 Task: Create in the project Vigilant a sprint 'DevOps Drive'.
Action: Mouse moved to (173, 54)
Screenshot: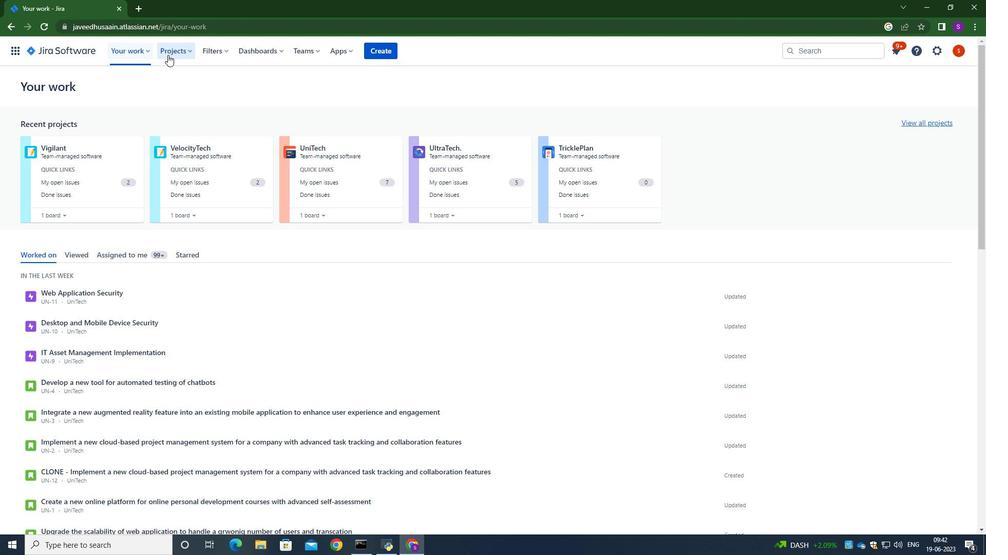
Action: Mouse pressed left at (173, 54)
Screenshot: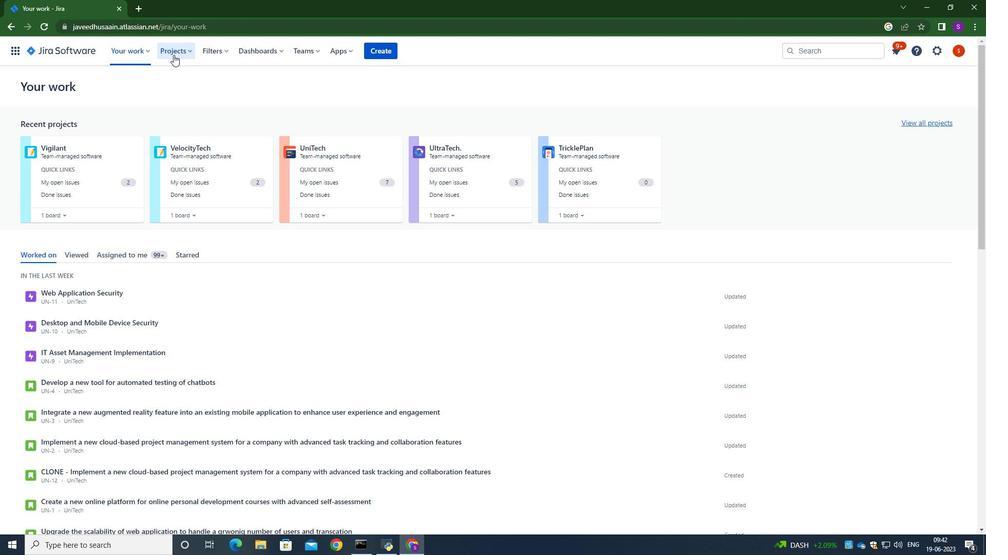 
Action: Mouse moved to (204, 99)
Screenshot: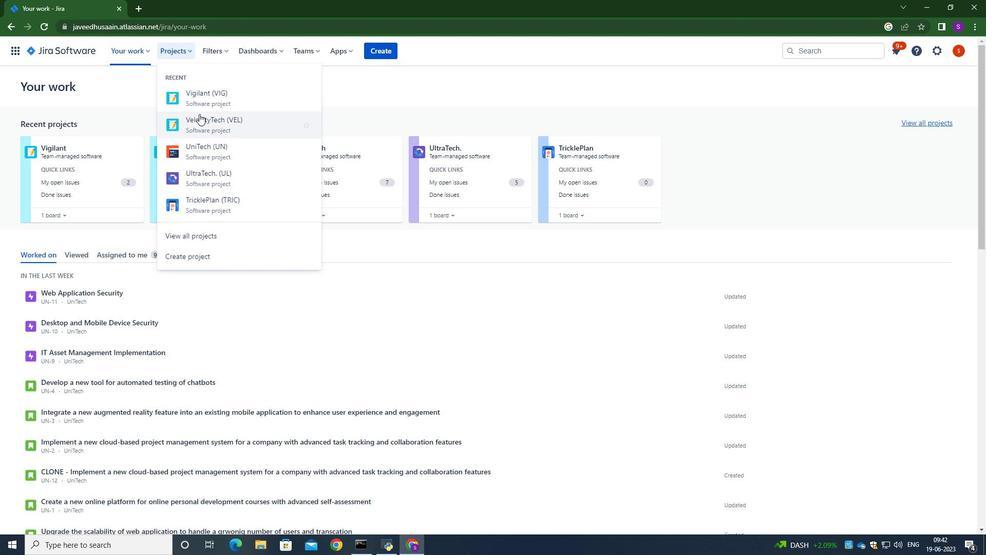 
Action: Mouse pressed left at (204, 99)
Screenshot: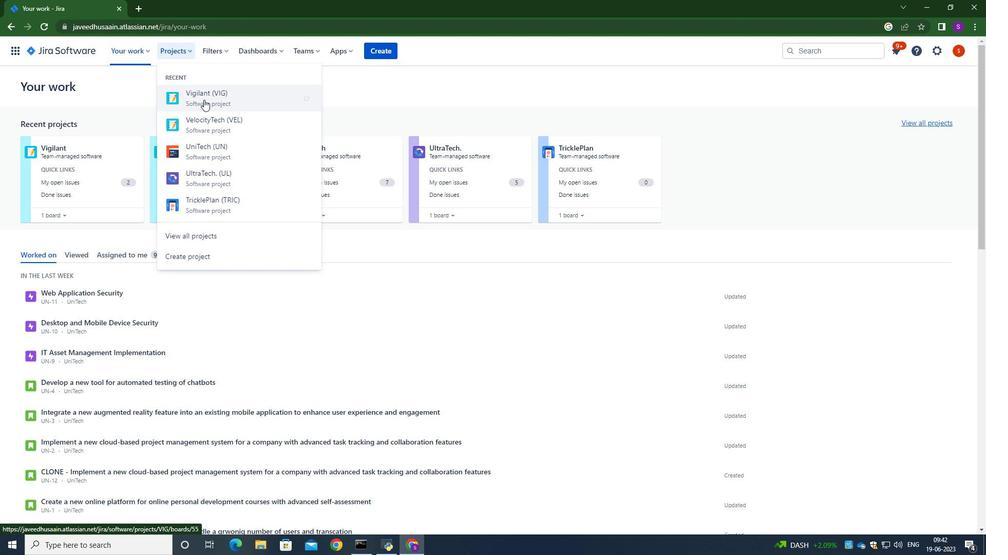 
Action: Mouse moved to (40, 154)
Screenshot: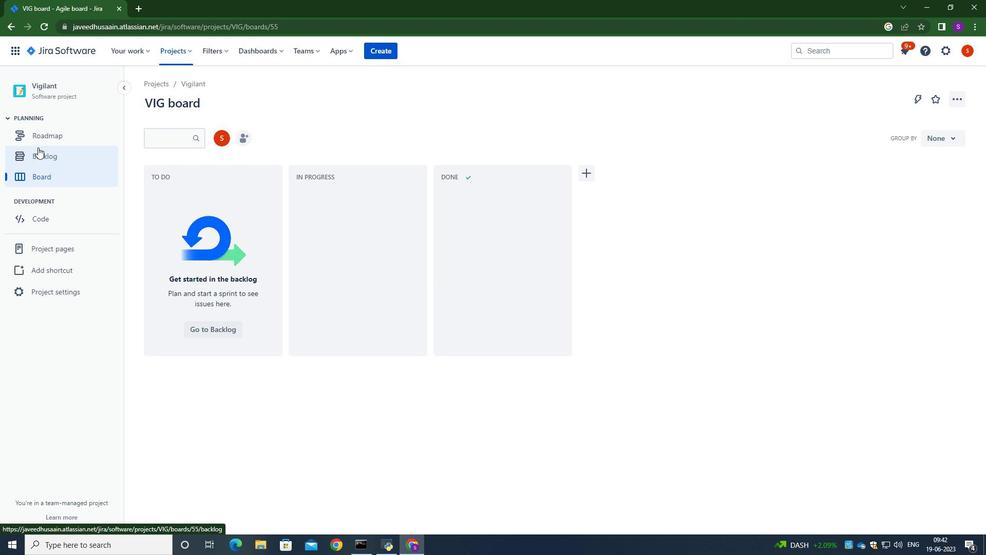 
Action: Mouse pressed left at (40, 154)
Screenshot: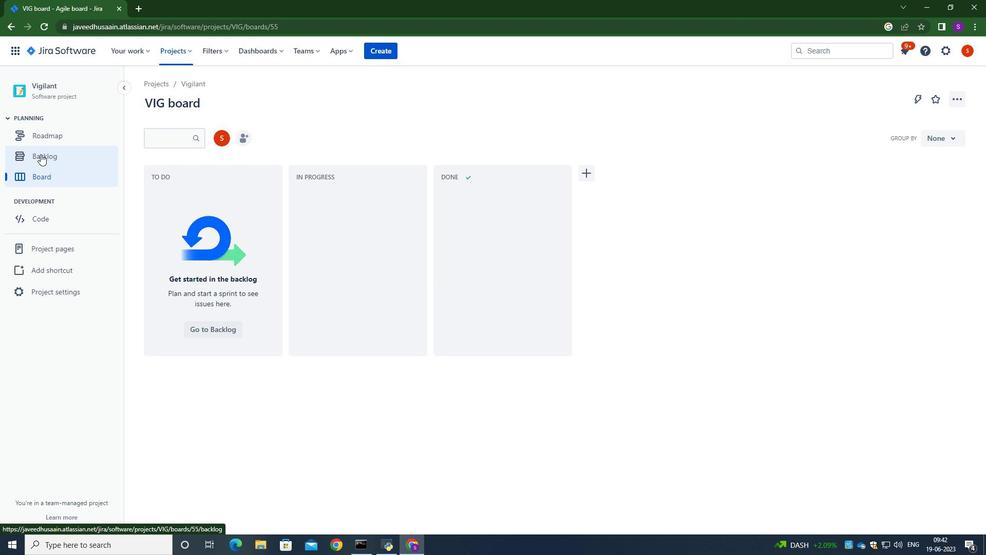 
Action: Mouse moved to (365, 162)
Screenshot: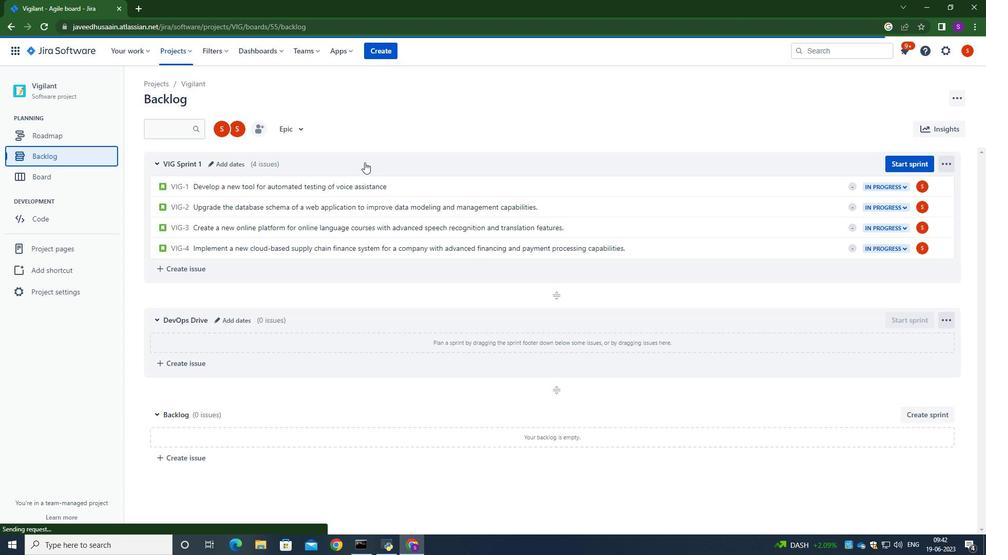 
Action: Mouse scrolled (365, 162) with delta (0, 0)
Screenshot: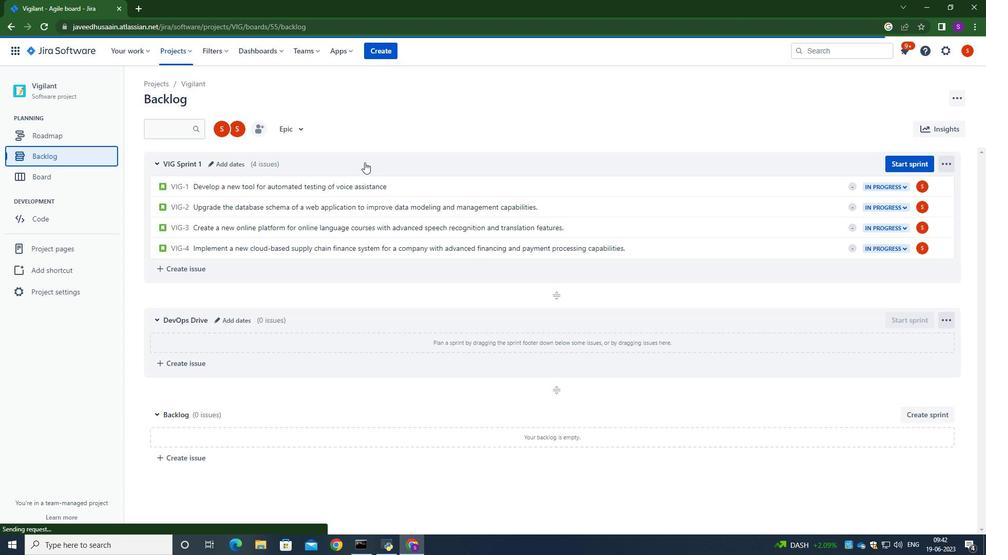 
Action: Mouse moved to (365, 165)
Screenshot: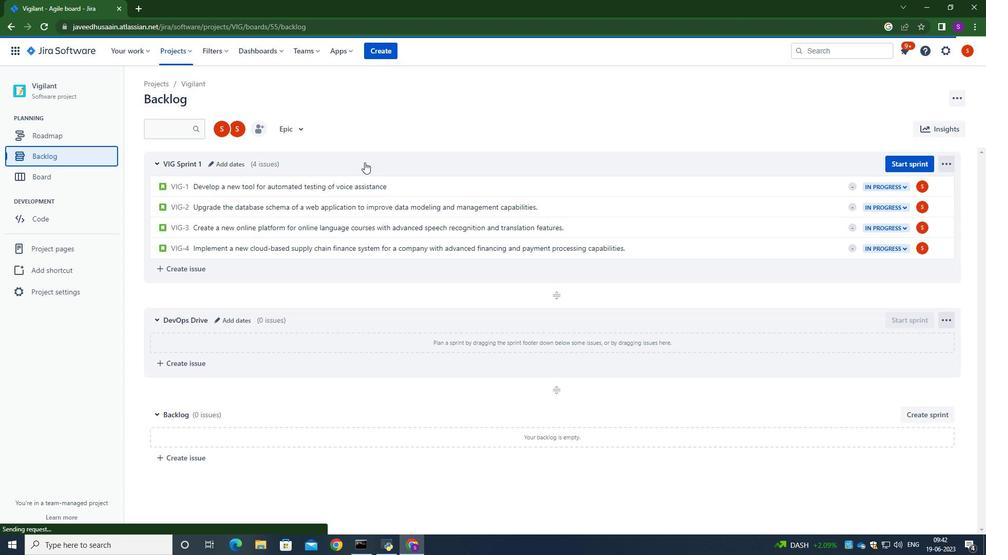 
Action: Mouse scrolled (365, 164) with delta (0, 0)
Screenshot: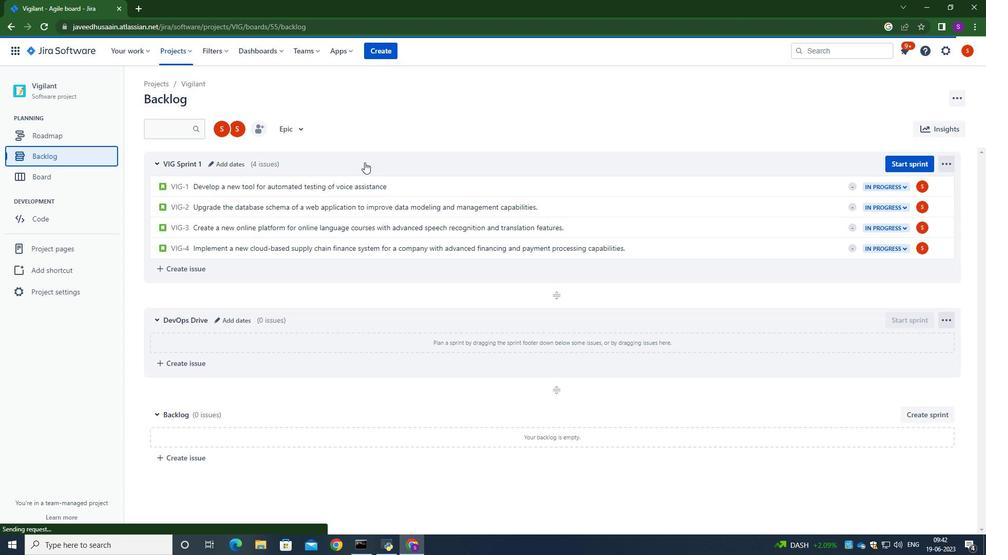 
Action: Mouse moved to (365, 166)
Screenshot: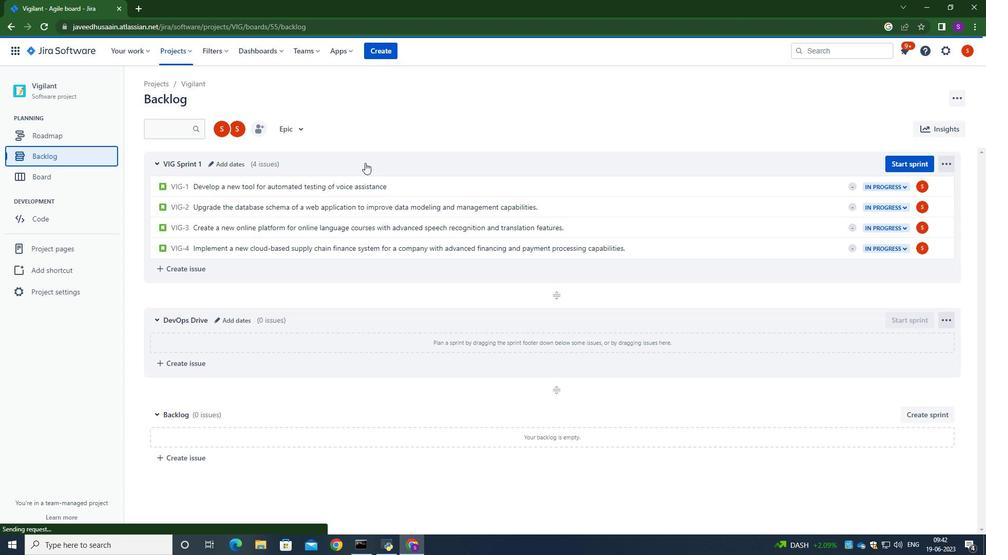 
Action: Mouse scrolled (365, 165) with delta (0, 0)
Screenshot: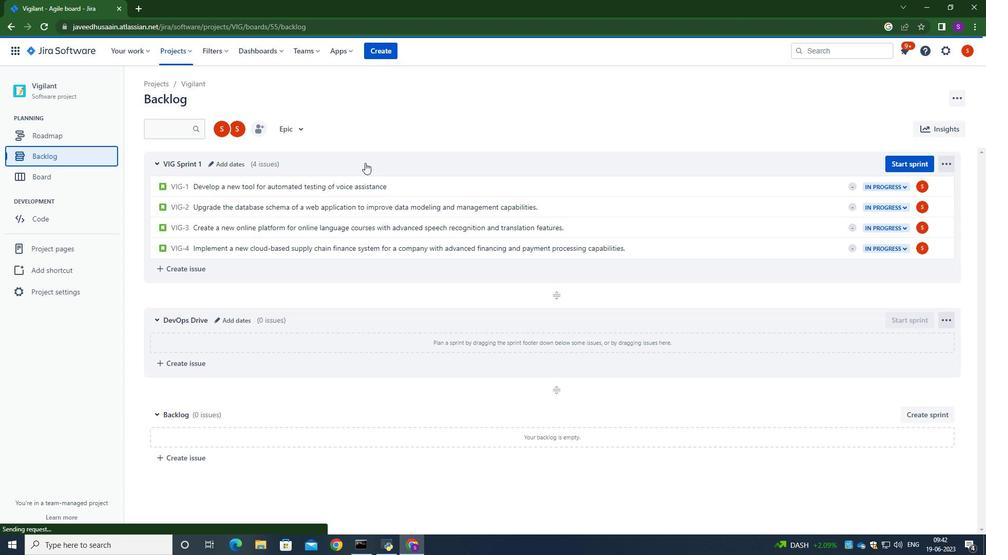 
Action: Mouse scrolled (365, 165) with delta (0, 0)
Screenshot: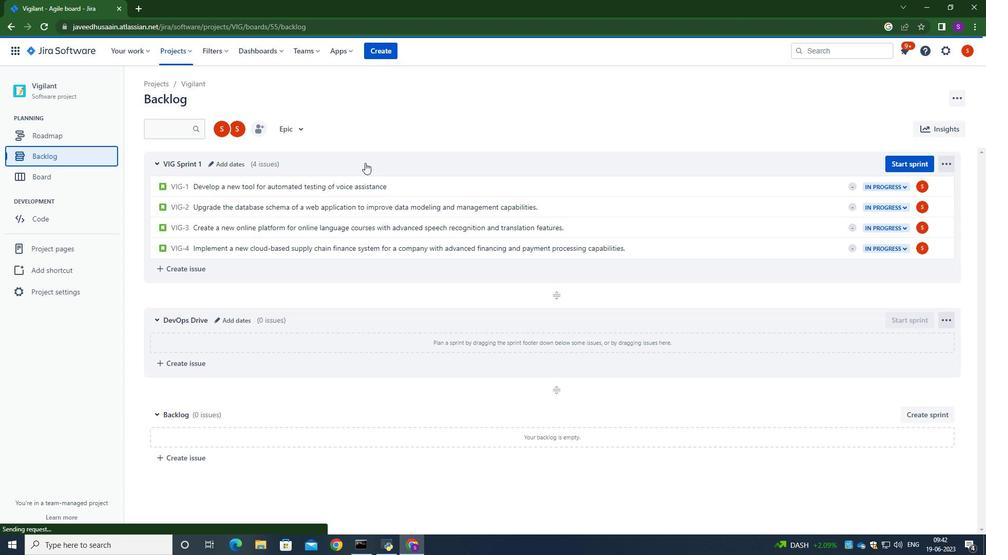 
Action: Mouse scrolled (365, 165) with delta (0, 0)
Screenshot: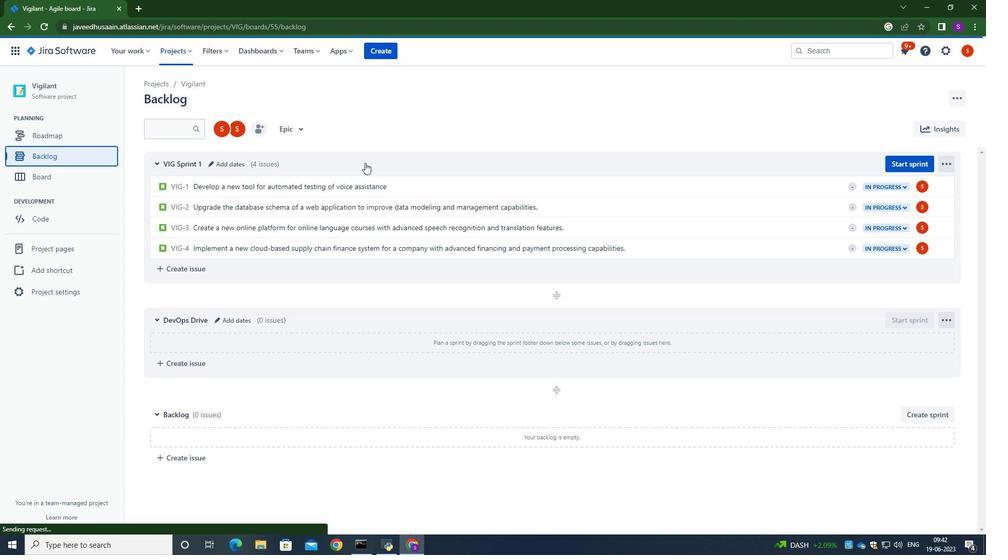 
Action: Mouse moved to (931, 410)
Screenshot: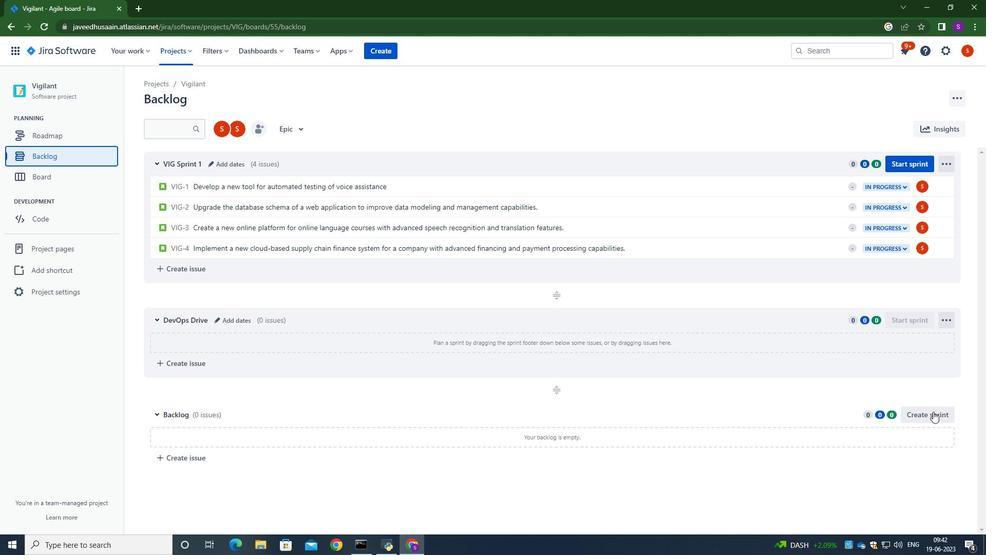 
Action: Mouse pressed left at (931, 410)
Screenshot: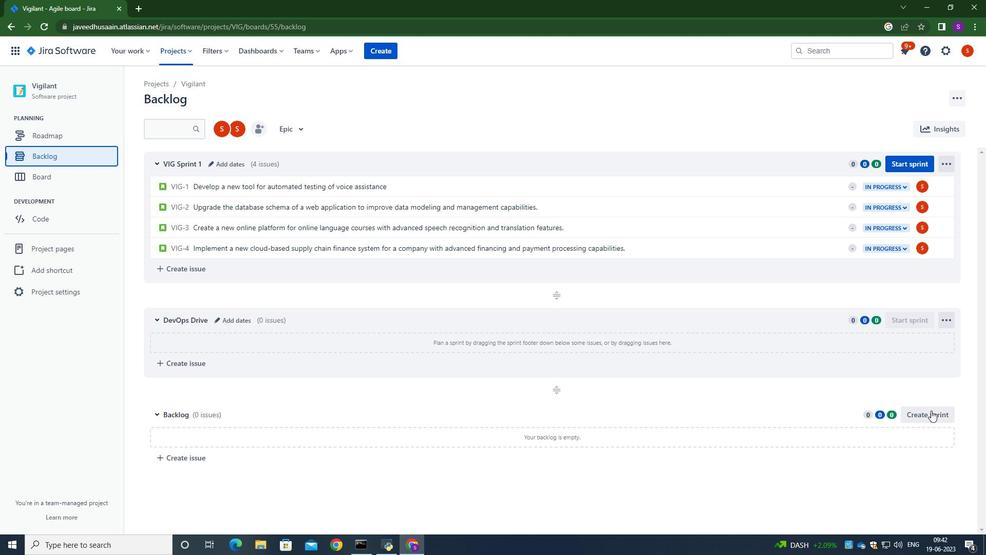 
Action: Mouse moved to (222, 412)
Screenshot: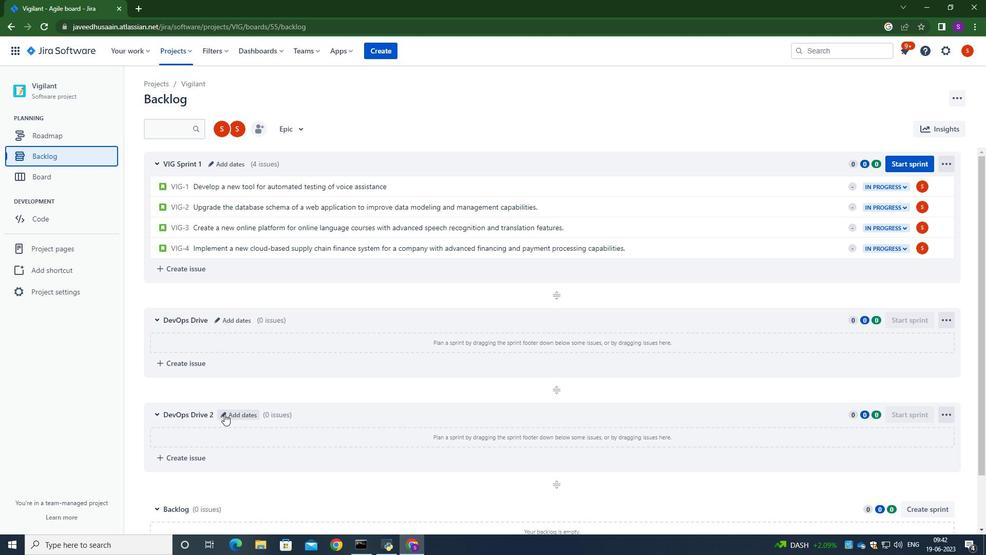 
Action: Mouse pressed left at (222, 412)
Screenshot: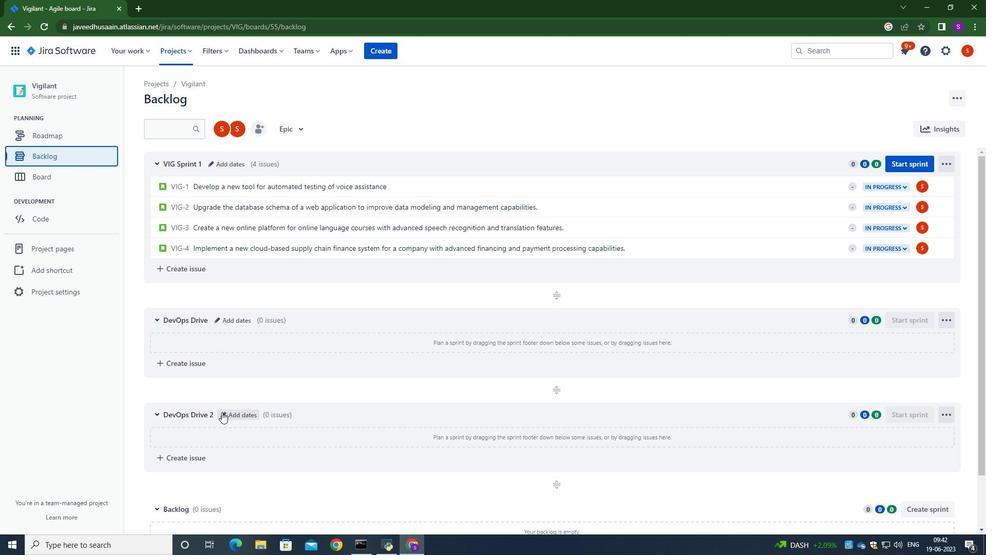 
Action: Mouse moved to (424, 129)
Screenshot: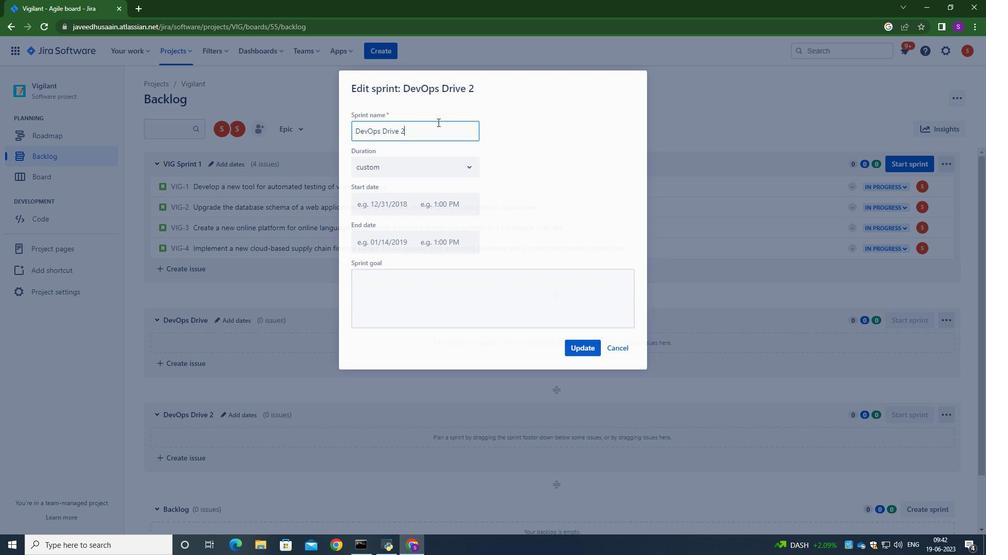 
Action: Mouse pressed left at (424, 129)
Screenshot: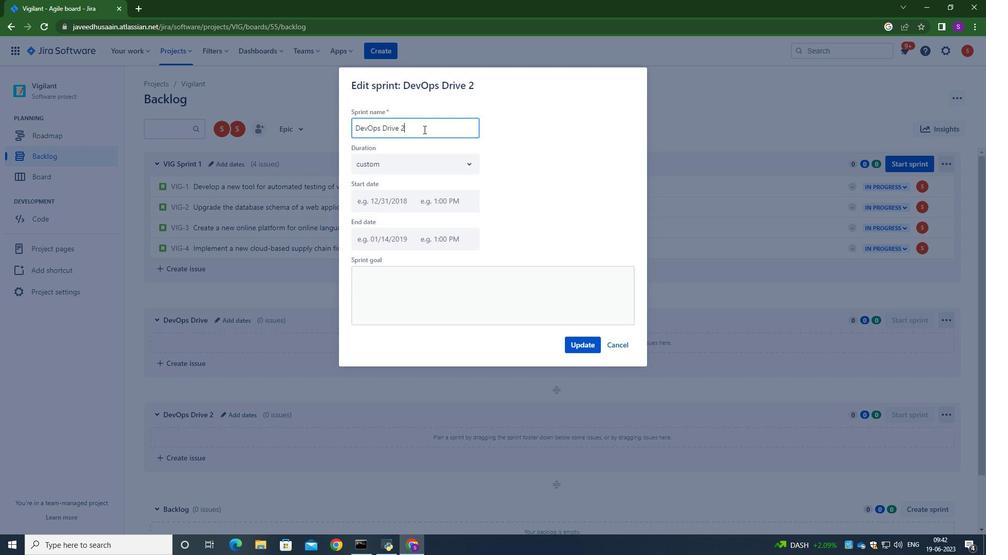 
Action: Key pressed <Key.backspace><Key.backspace><Key.backspace><Key.backspace><Key.backspace><Key.backspace><Key.backspace><Key.backspace><Key.backspace><Key.backspace><Key.backspace><Key.backspace><Key.backspace><Key.backspace><Key.backspace><Key.caps_lock>D<Key.caps_lock>ev<Key.caps_lock><Key.caps_lock>pa<Key.backspace><Key.backspace><Key.caps_lock>O<Key.caps_lock><Key.caps_lock>SP<Key.backspace><Key.backspace><Key.caps_lock>ps<Key.space><Key.caps_lock>D<Key.caps_lock>rive
Screenshot: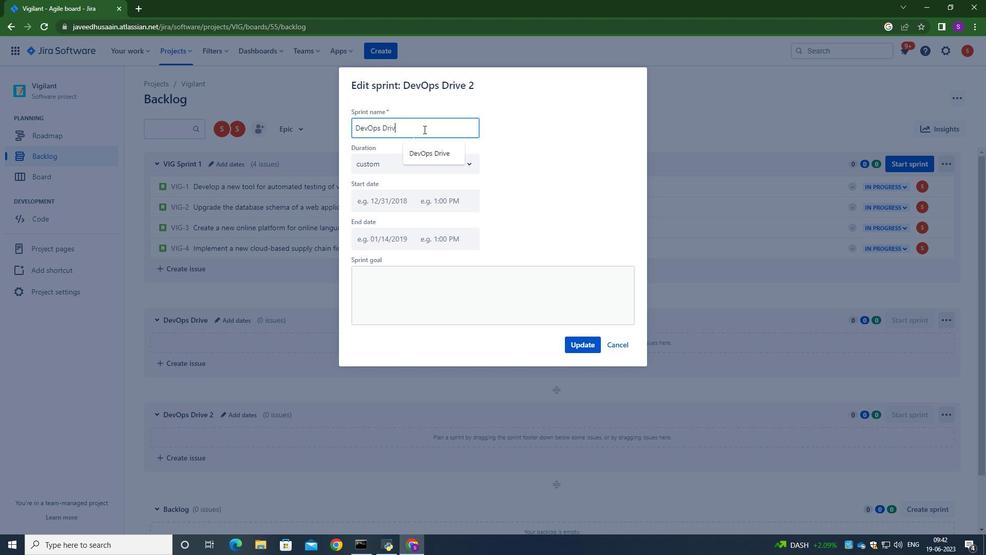 
Action: Mouse moved to (581, 349)
Screenshot: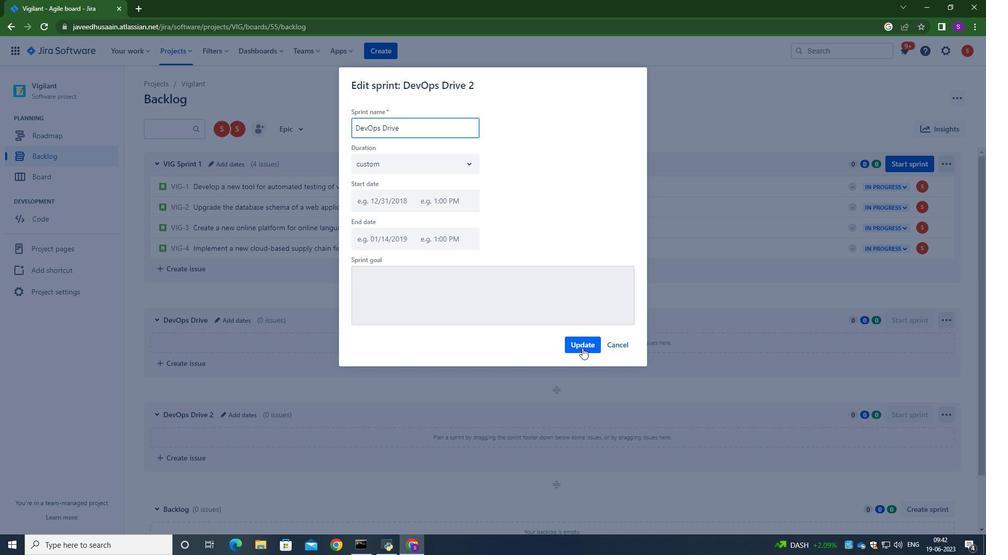 
Action: Mouse pressed left at (581, 349)
Screenshot: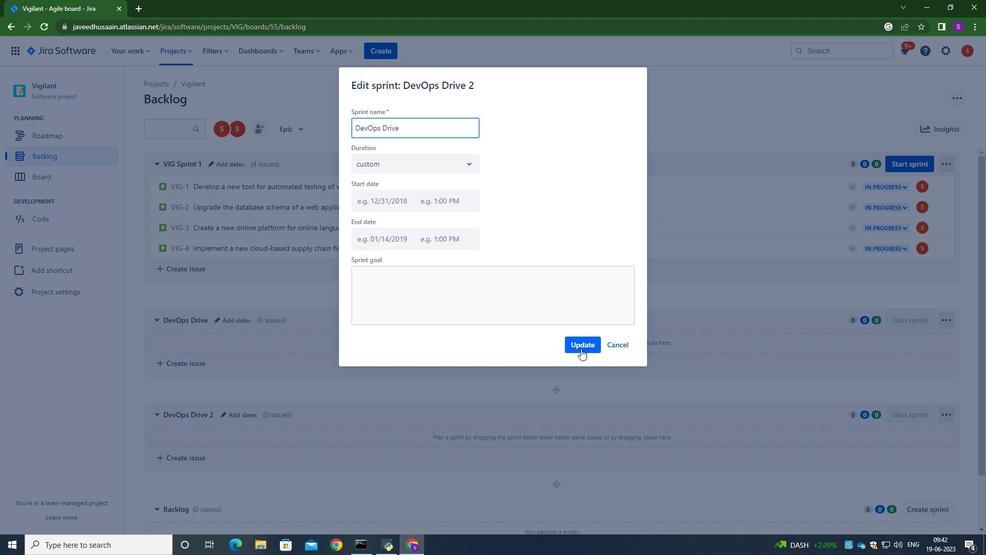 
Action: Mouse moved to (603, 340)
Screenshot: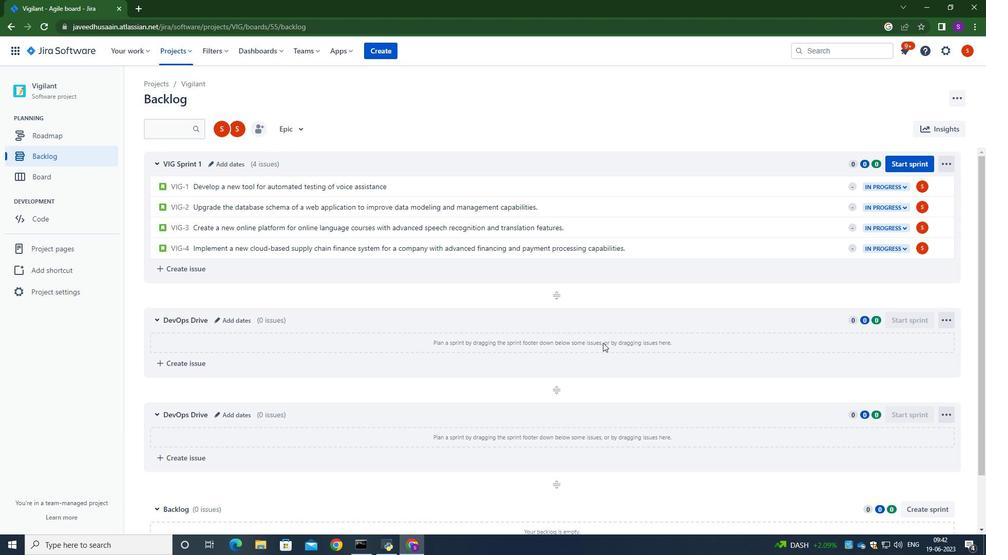 
